 Task: Add an event with the title Casual Project Progress Update and Milestone Review, date '2023/12/19', time 8:30 AM to 10:30 AM, logged in from the account softage.3@softage.netand send the event invitation to softage.4@softage.net and softage.5@softage.net. Set a reminder for the event 1 hour before
Action: Mouse moved to (70, 92)
Screenshot: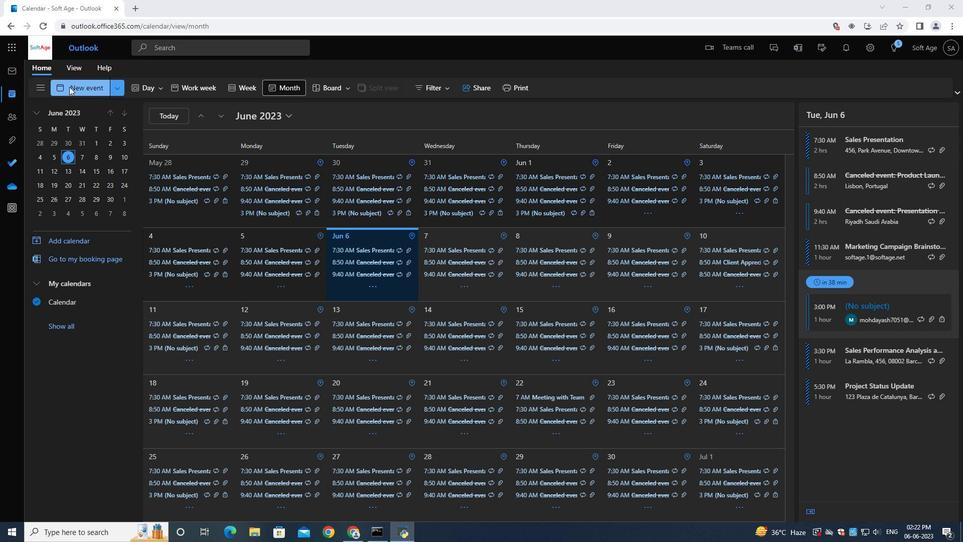 
Action: Mouse pressed left at (70, 92)
Screenshot: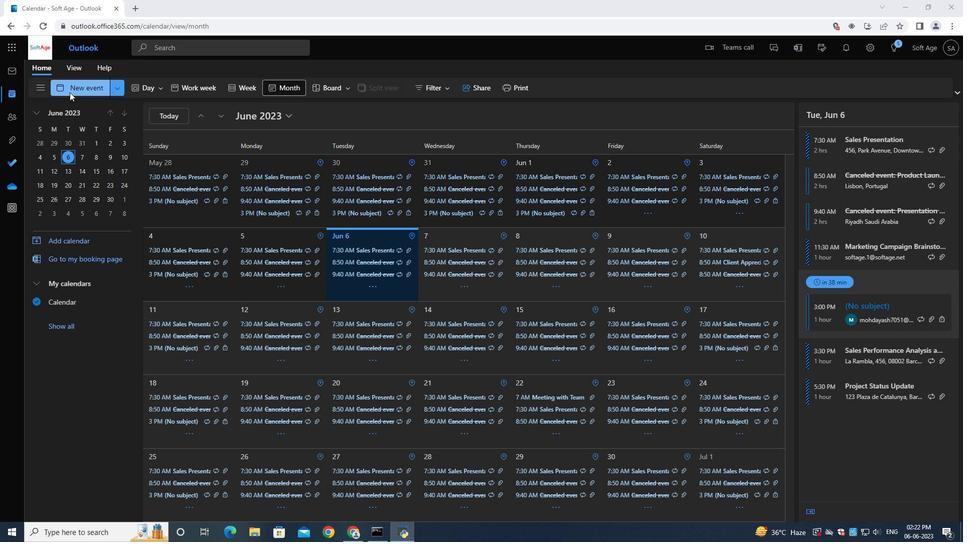 
Action: Mouse moved to (257, 165)
Screenshot: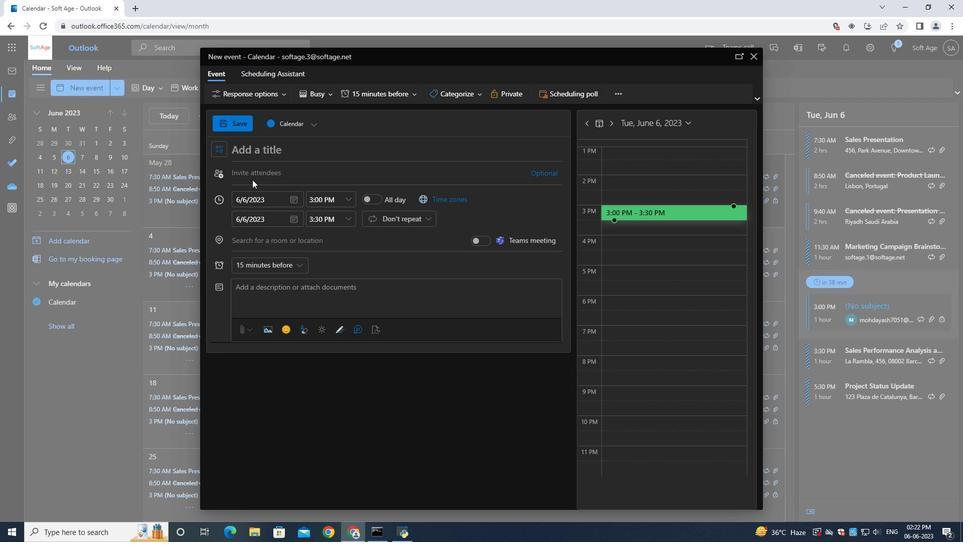 
Action: Key pressed <Key.shift><Key.shift><Key.shift><Key.shift><Key.shift><Key.shift><Key.shift><Key.shift><Key.shift><Key.shift><Key.shift><Key.shift><Key.shift><Key.shift><Key.shift><Key.shift><Key.shift><Key.shift><Key.shift><Key.shift><Key.shift><Key.shift><Key.shift><Key.shift><Key.shift><Key.shift><Key.shift><Key.shift><Key.shift><Key.shift><Key.shift><Key.shift>Casual<Key.space><Key.shift>Project<Key.space><Key.shift>Progress<Key.space><Key.shift>Update<Key.space>and<Key.space><Key.shift>Milestone<Key.space><Key.backspace><Key.backspace>ne<Key.backspace><Key.backspace>e<Key.space><Key.shift><Key.shift><Key.shift><Key.shift><Key.shift><Key.shift><Key.shift><Key.shift><Key.shift><Key.shift><Key.shift><Key.shift><Key.shift>Review
Screenshot: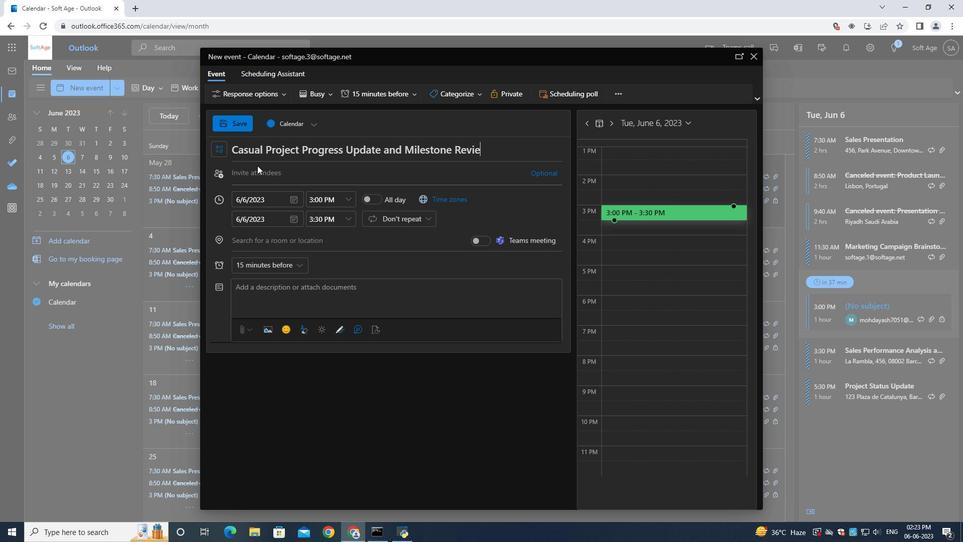 
Action: Mouse moved to (295, 200)
Screenshot: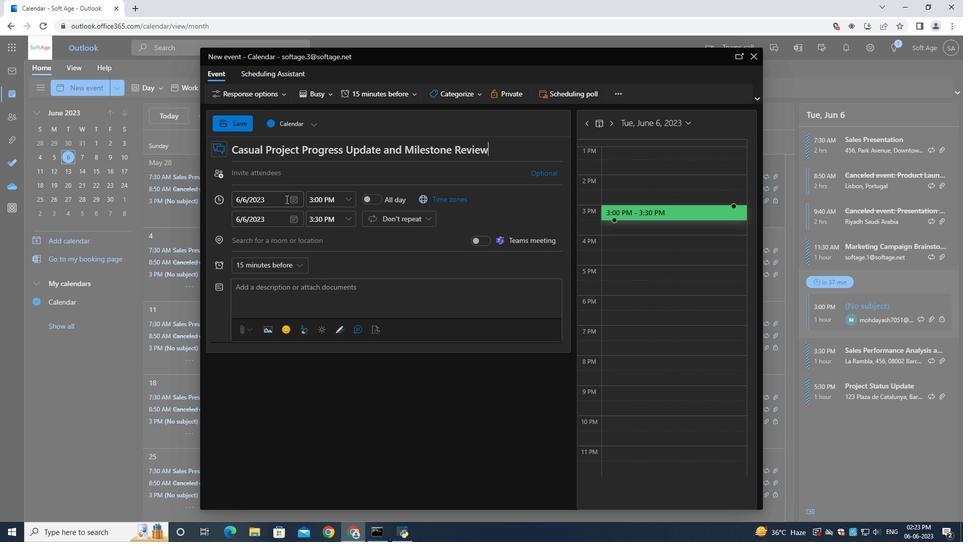 
Action: Mouse pressed left at (295, 200)
Screenshot: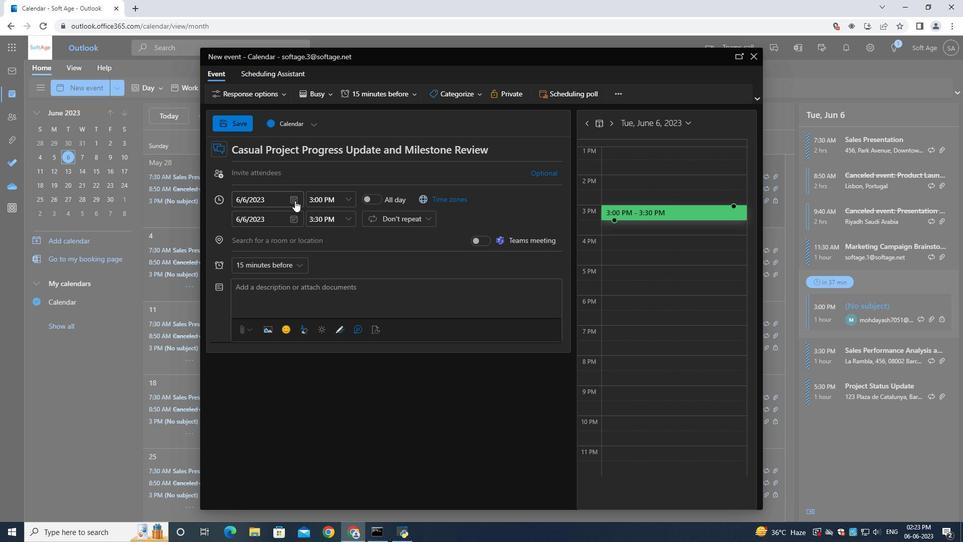 
Action: Mouse moved to (324, 217)
Screenshot: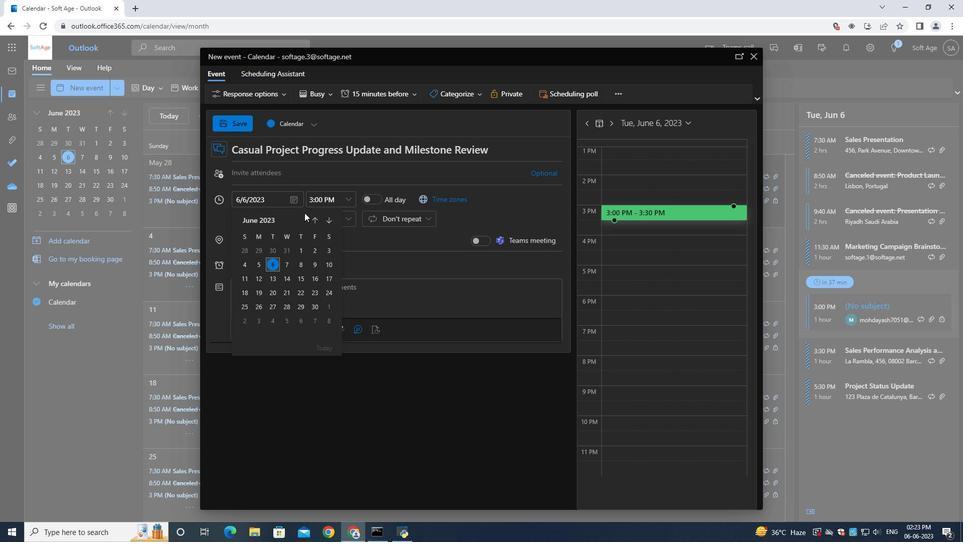 
Action: Mouse pressed left at (324, 217)
Screenshot: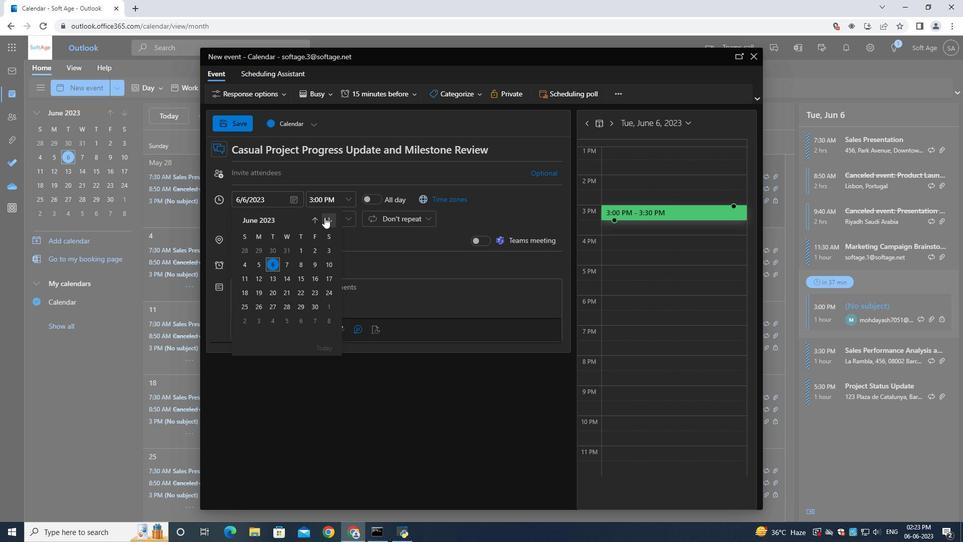 
Action: Mouse pressed left at (324, 217)
Screenshot: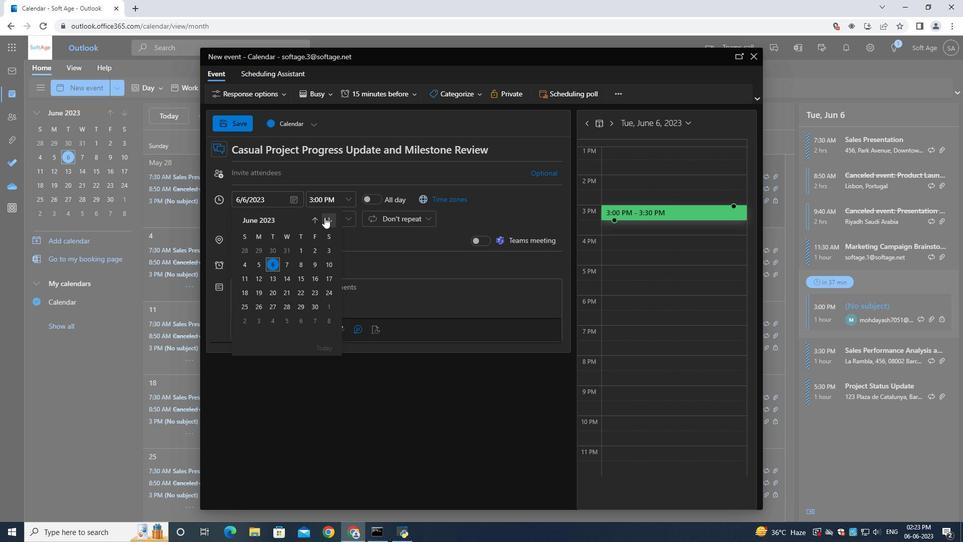 
Action: Mouse pressed left at (324, 217)
Screenshot: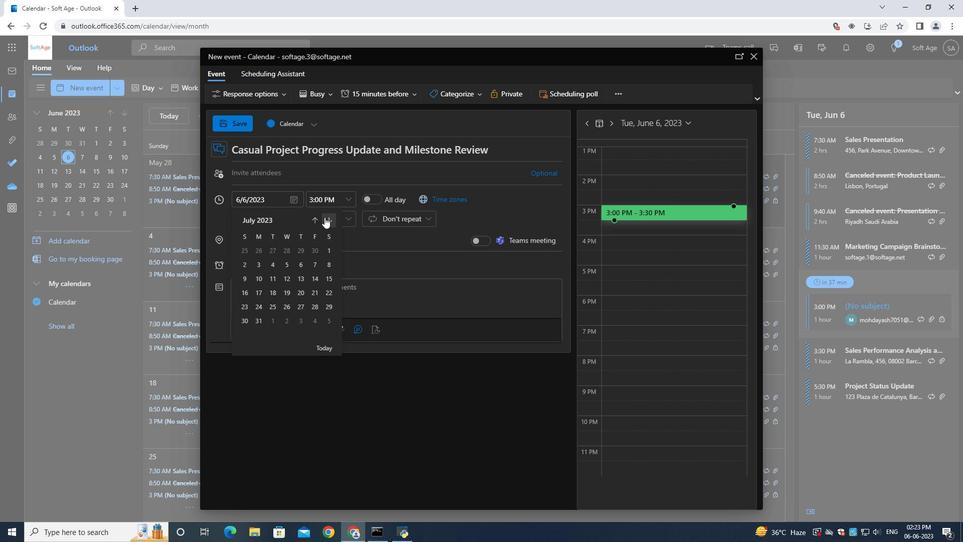 
Action: Mouse pressed left at (324, 217)
Screenshot: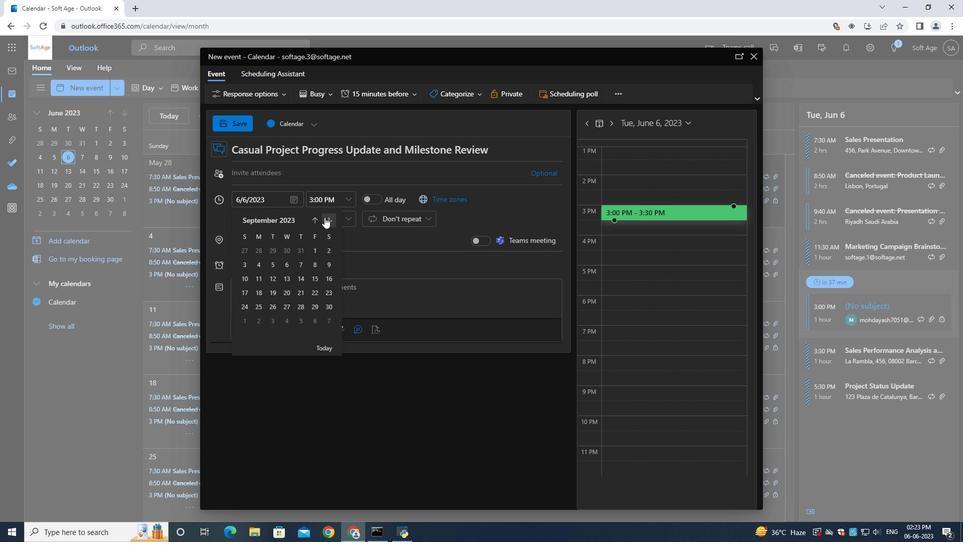 
Action: Mouse pressed left at (324, 217)
Screenshot: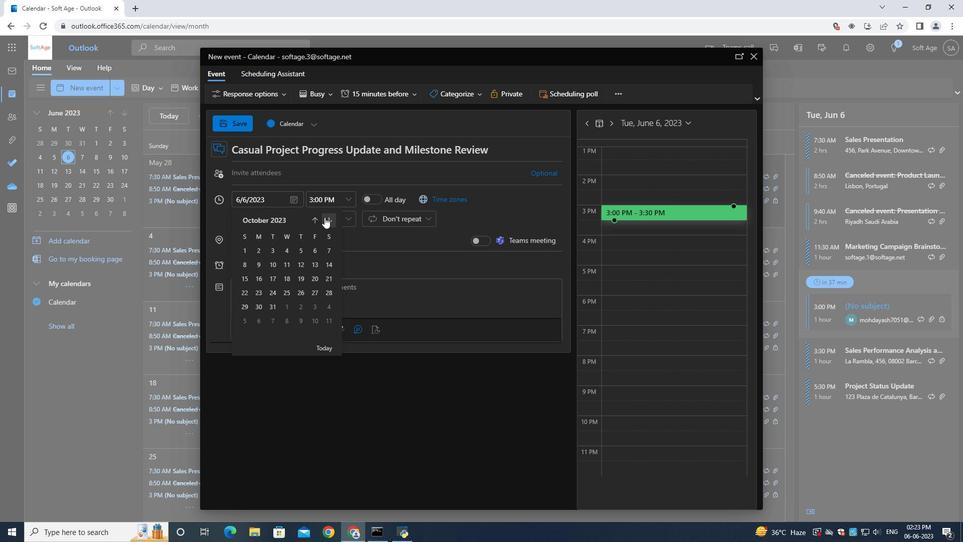 
Action: Mouse pressed left at (324, 217)
Screenshot: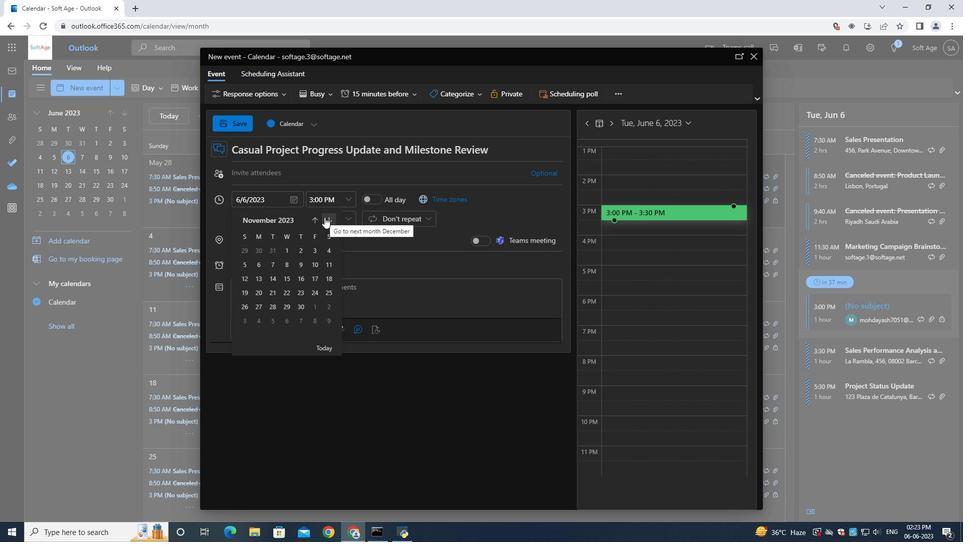 
Action: Mouse moved to (278, 292)
Screenshot: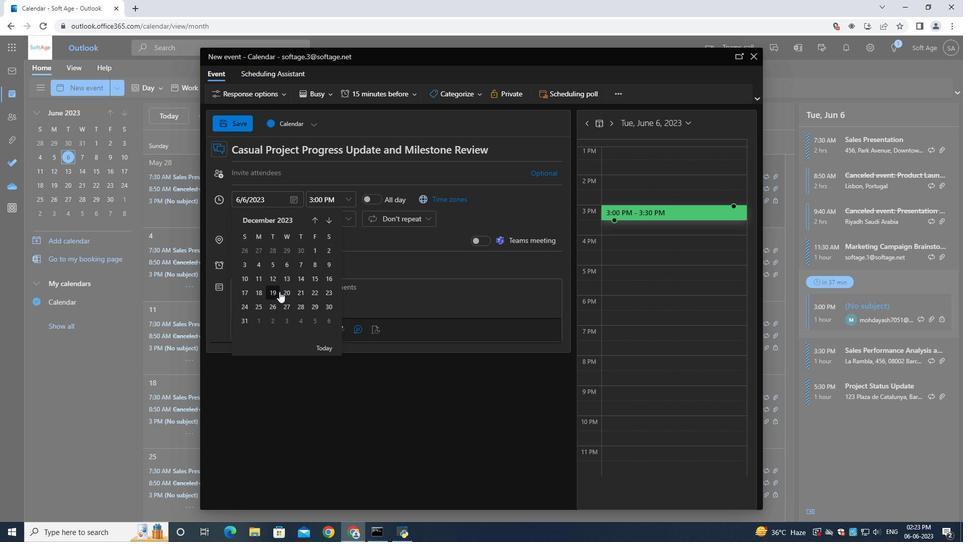 
Action: Mouse pressed left at (278, 292)
Screenshot: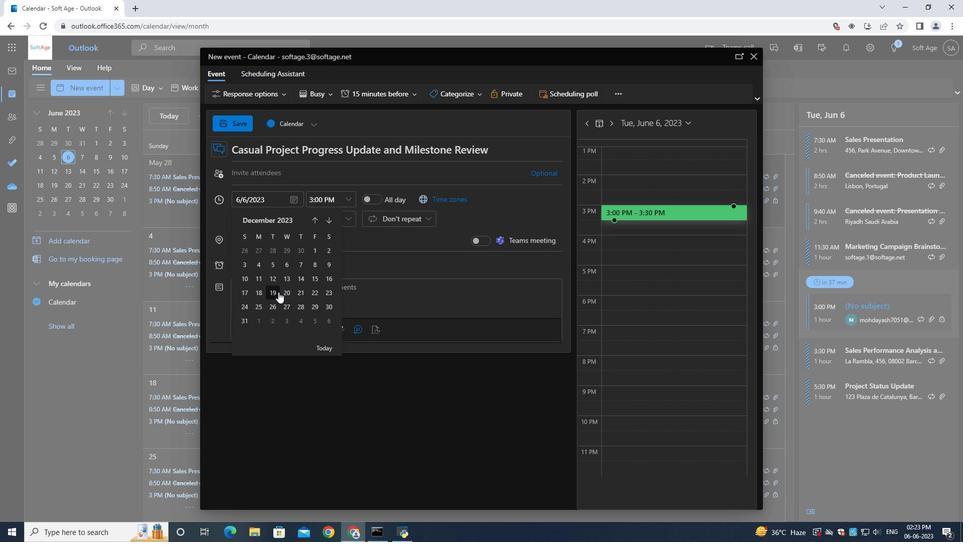 
Action: Mouse moved to (320, 205)
Screenshot: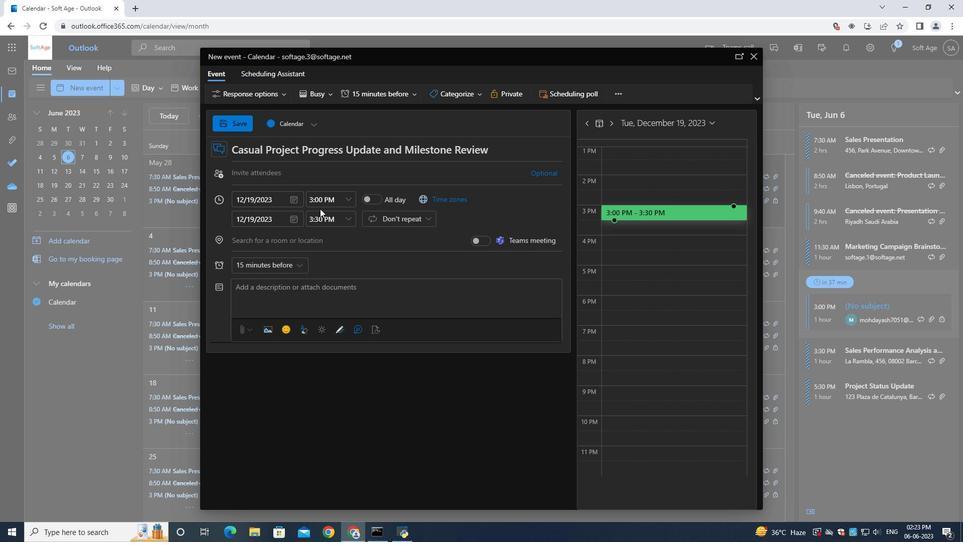 
Action: Mouse pressed left at (320, 205)
Screenshot: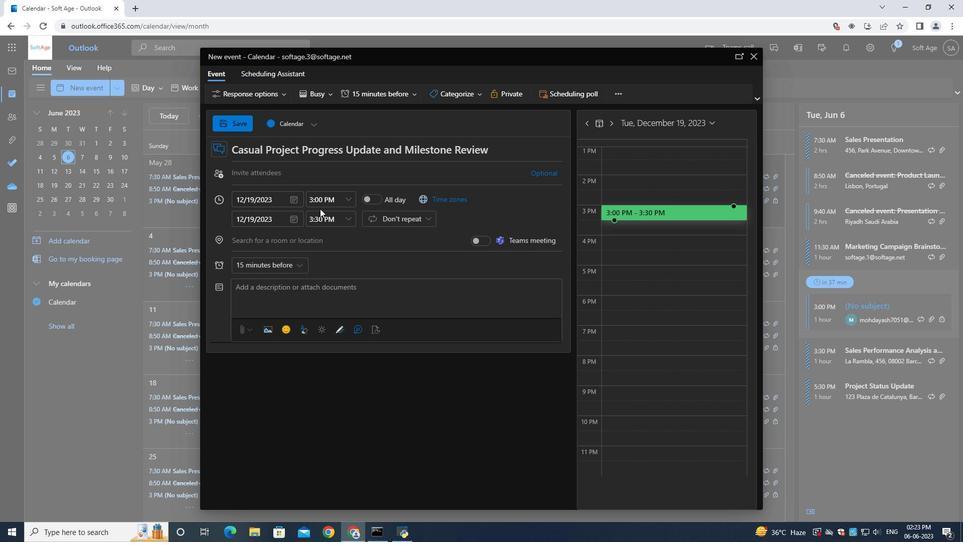 
Action: Mouse moved to (321, 205)
Screenshot: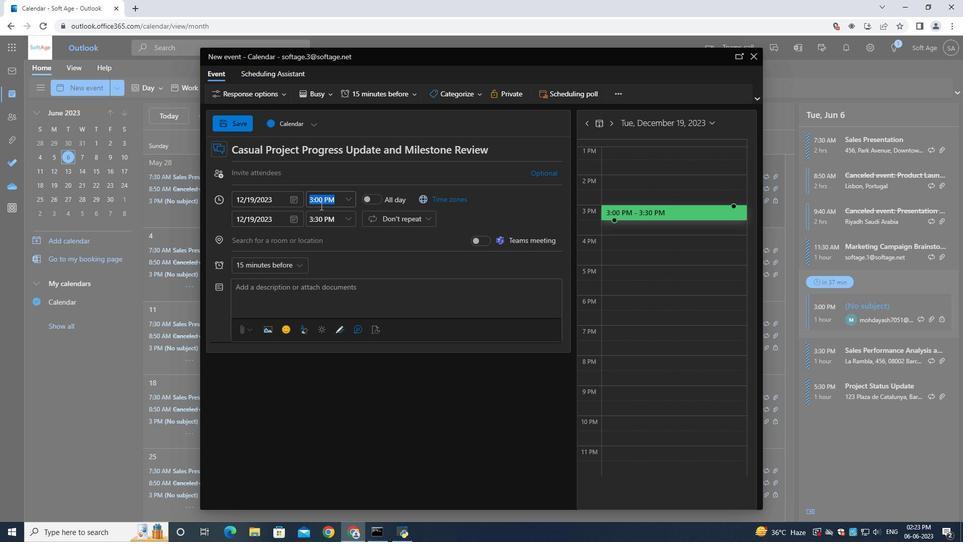 
Action: Key pressed 8<Key.shift_r>:30<Key.shift>AM
Screenshot: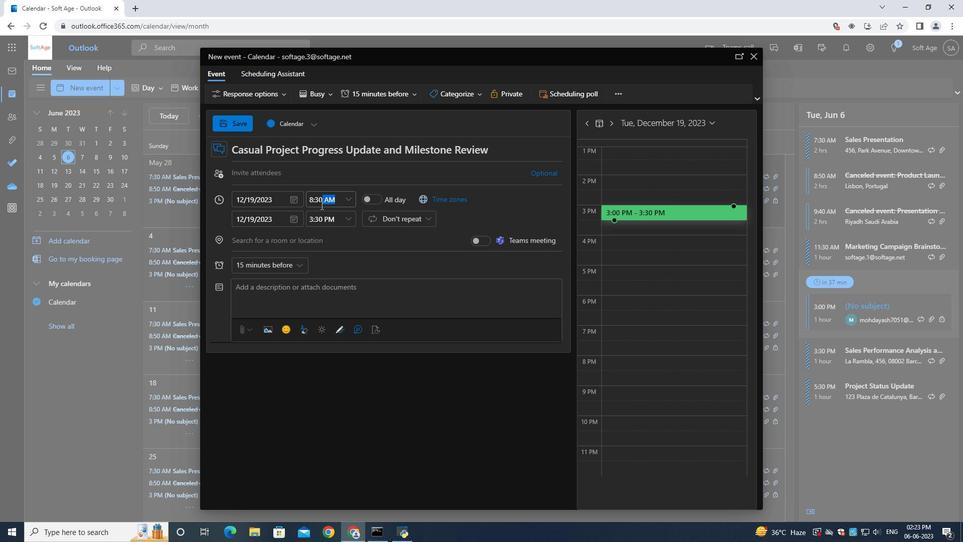 
Action: Mouse moved to (321, 215)
Screenshot: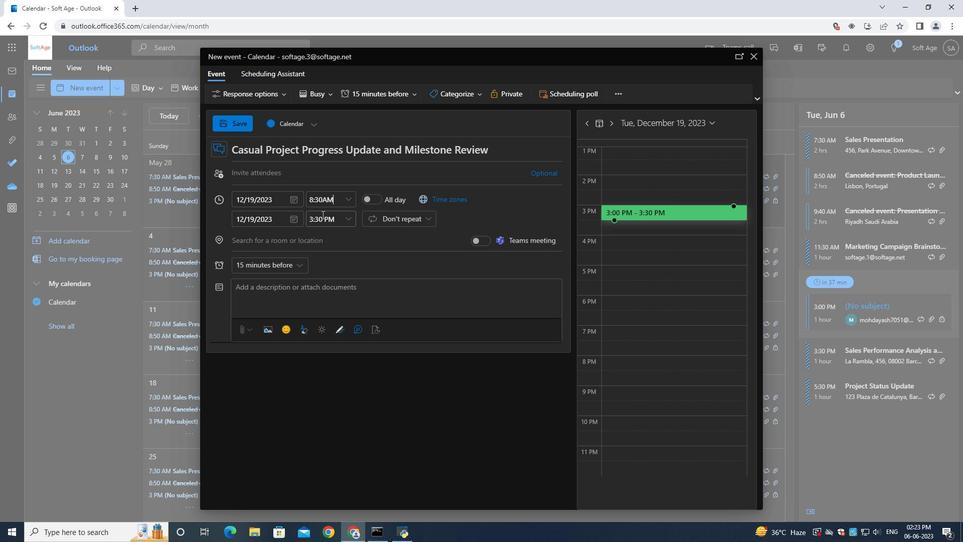 
Action: Mouse pressed left at (321, 215)
Screenshot: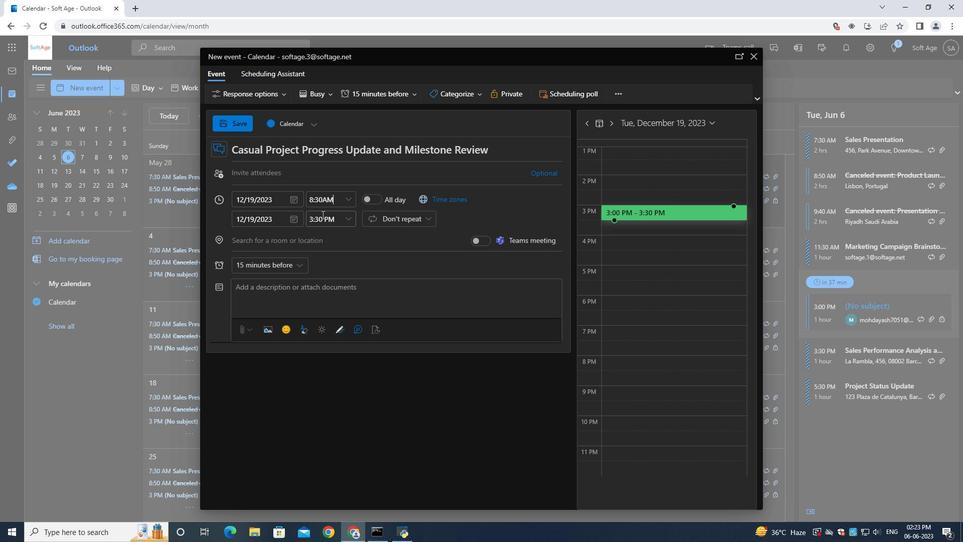 
Action: Mouse moved to (321, 215)
Screenshot: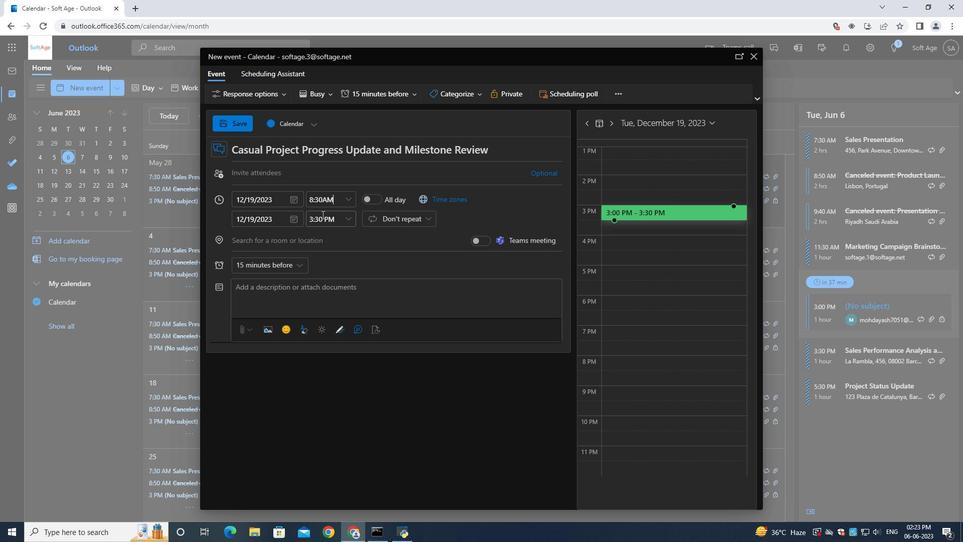
Action: Key pressed 10<Key.shift_r>:30<Key.shift>AM
Screenshot: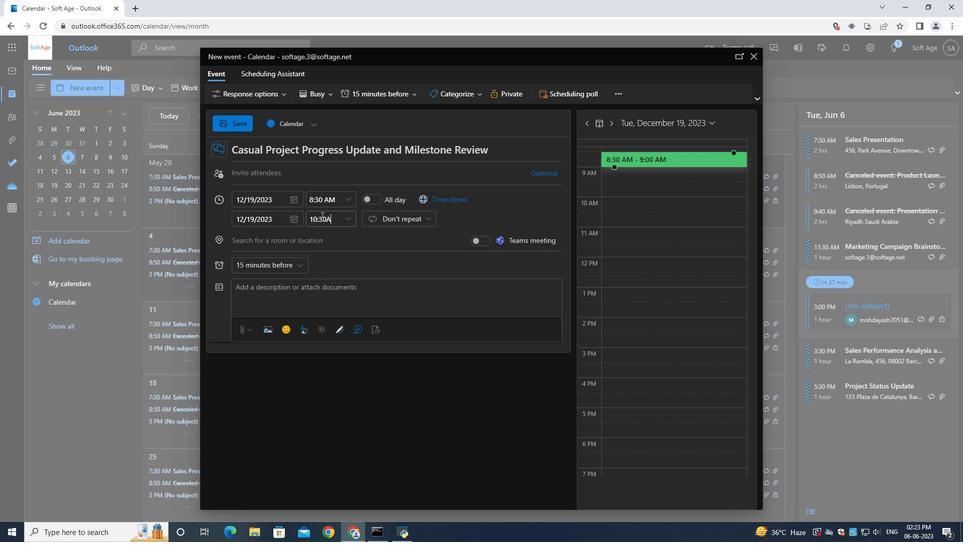 
Action: Mouse moved to (277, 174)
Screenshot: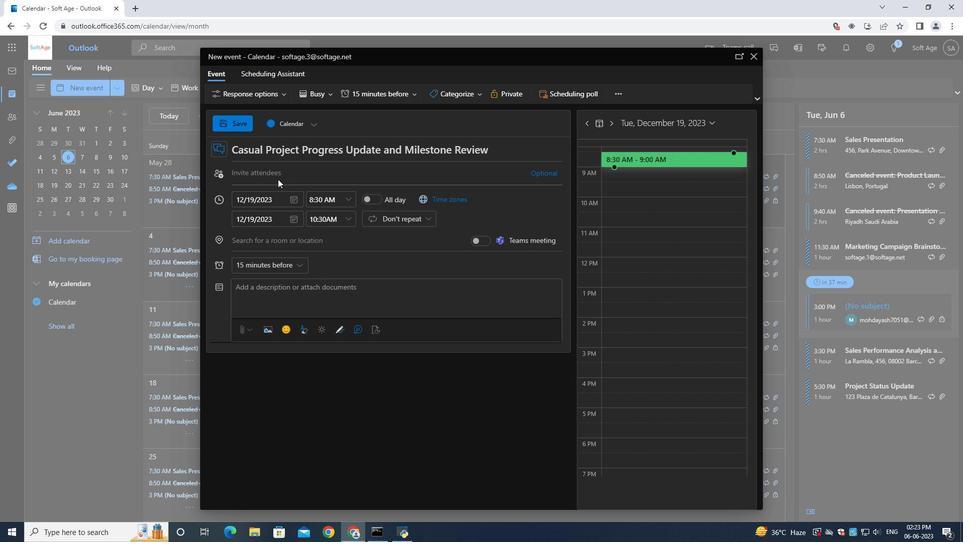 
Action: Mouse pressed left at (277, 174)
Screenshot: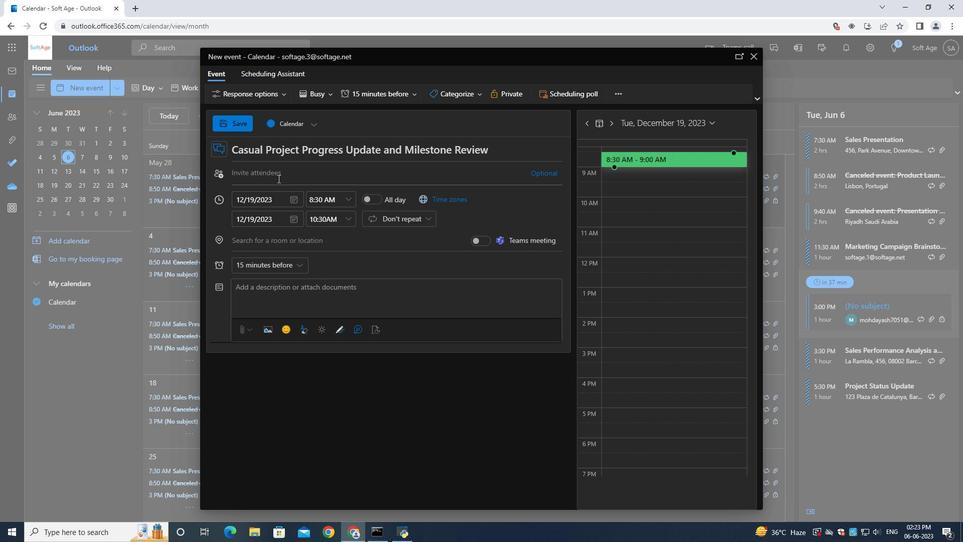 
Action: Mouse moved to (279, 175)
Screenshot: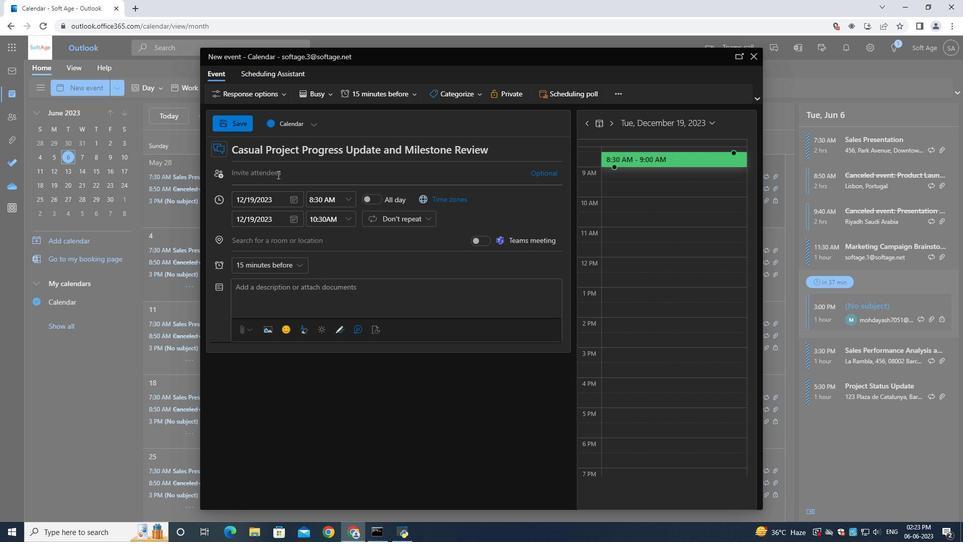 
Action: Key pressed softage.4<Key.shift><Key.shift><Key.shift><Key.shift><Key.shift>@softage.net
Screenshot: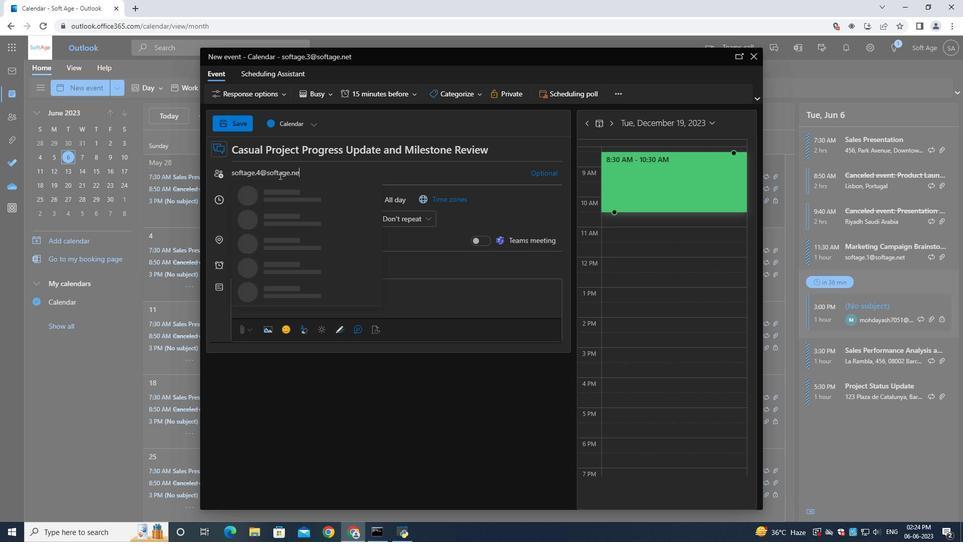 
Action: Mouse moved to (282, 188)
Screenshot: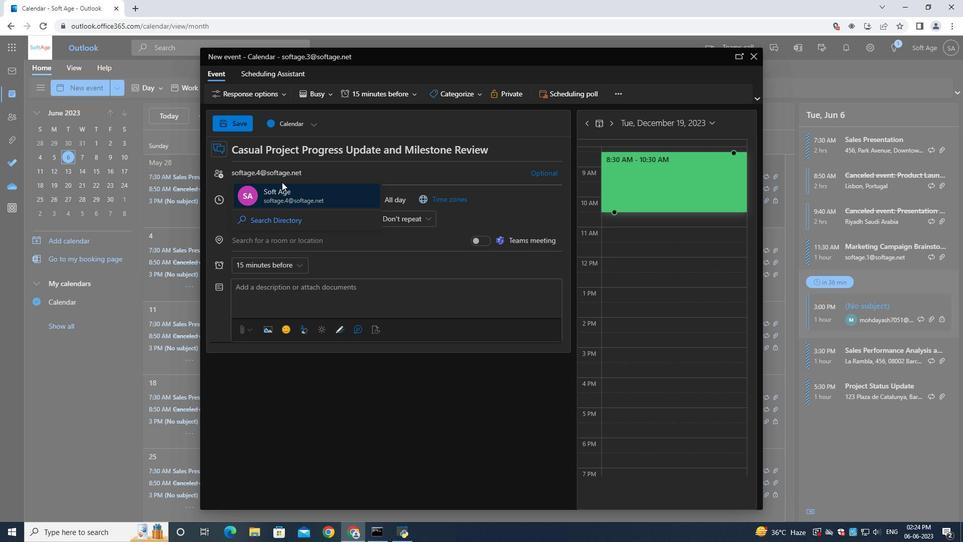 
Action: Mouse pressed left at (282, 188)
Screenshot: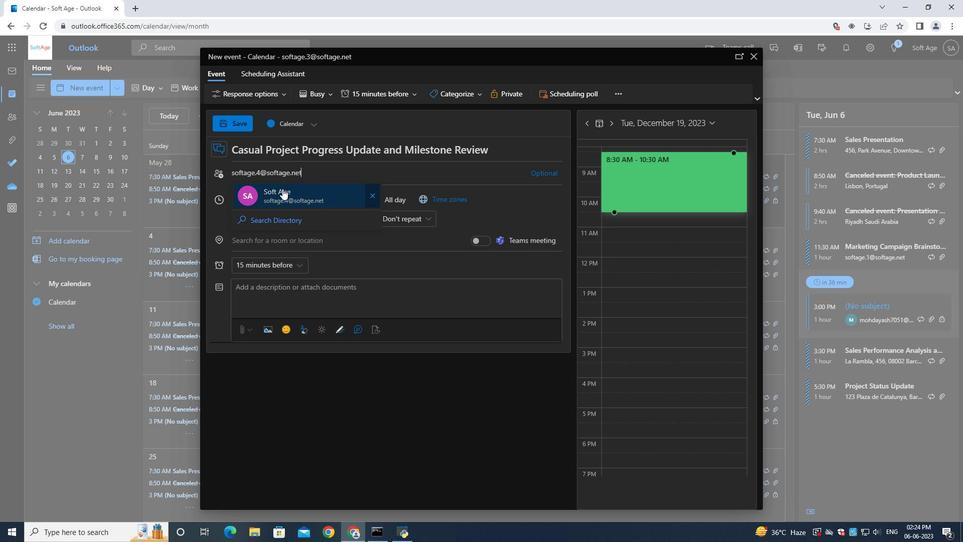 
Action: Key pressed softage.5<Key.shift>@softage.net
Screenshot: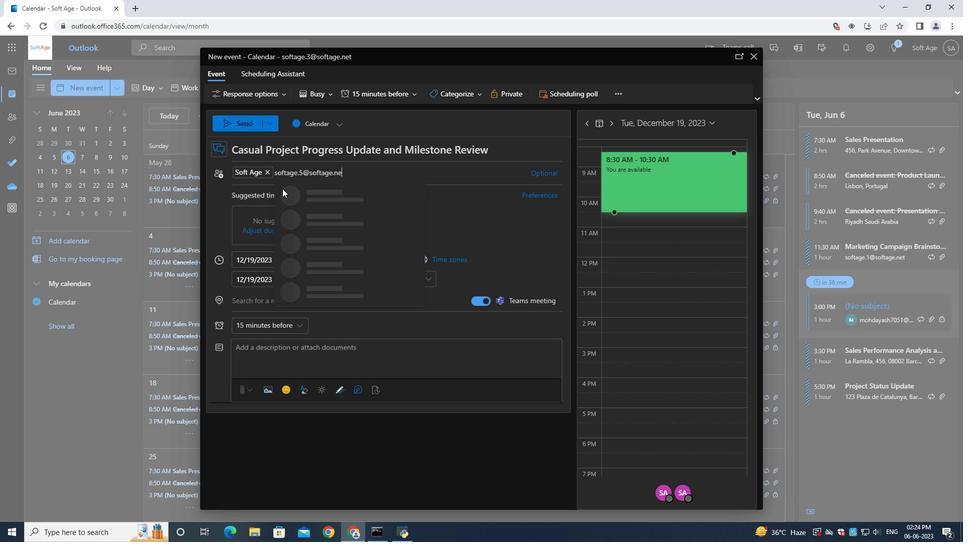 
Action: Mouse moved to (307, 191)
Screenshot: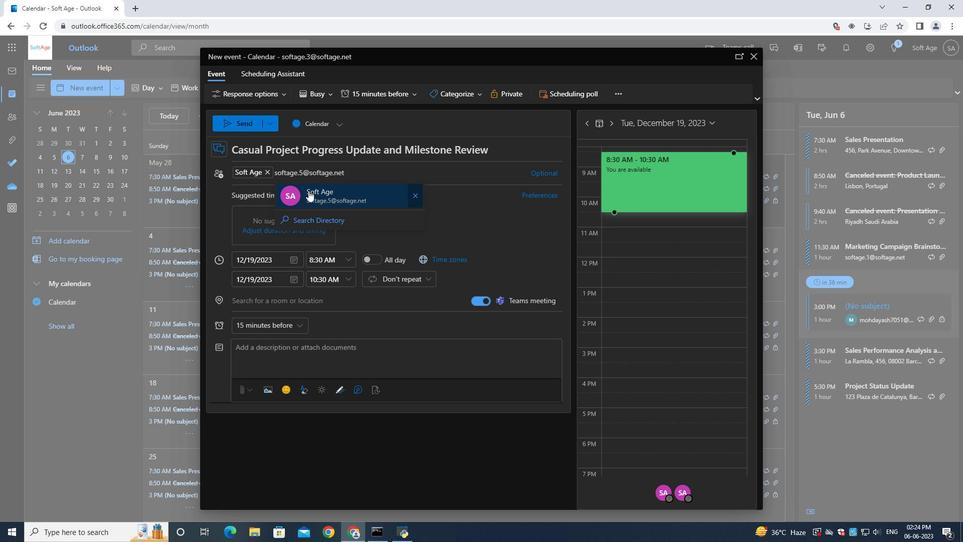 
Action: Mouse pressed left at (307, 191)
Screenshot: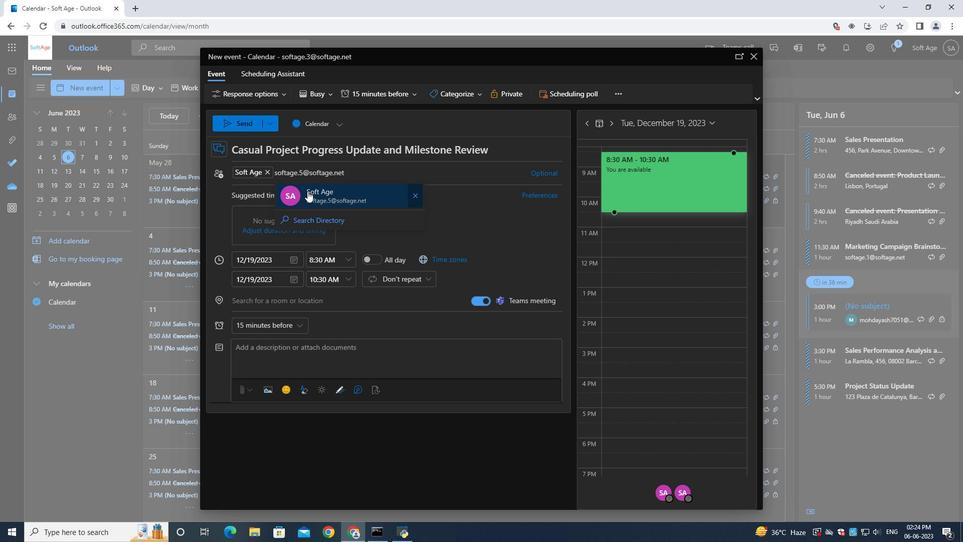 
Action: Mouse moved to (248, 329)
Screenshot: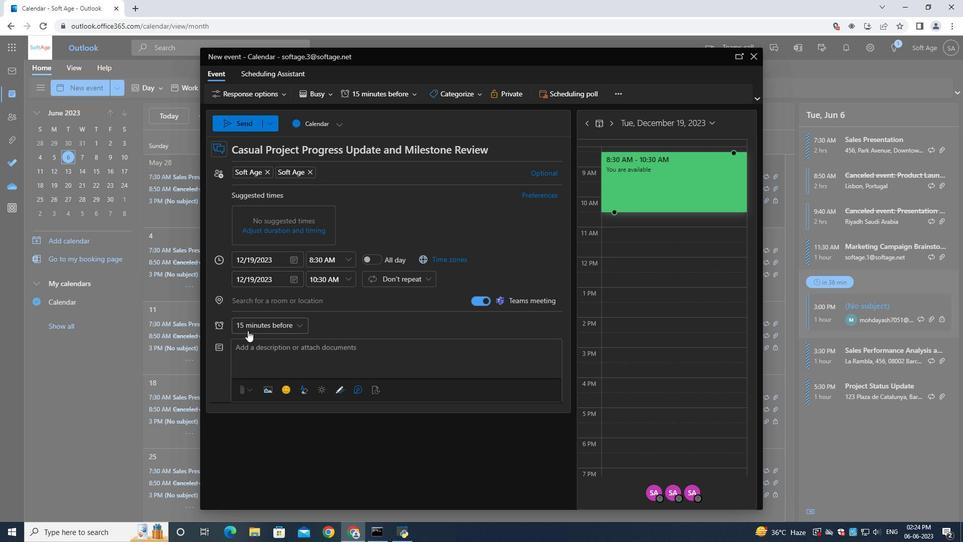 
Action: Mouse pressed left at (248, 329)
Screenshot: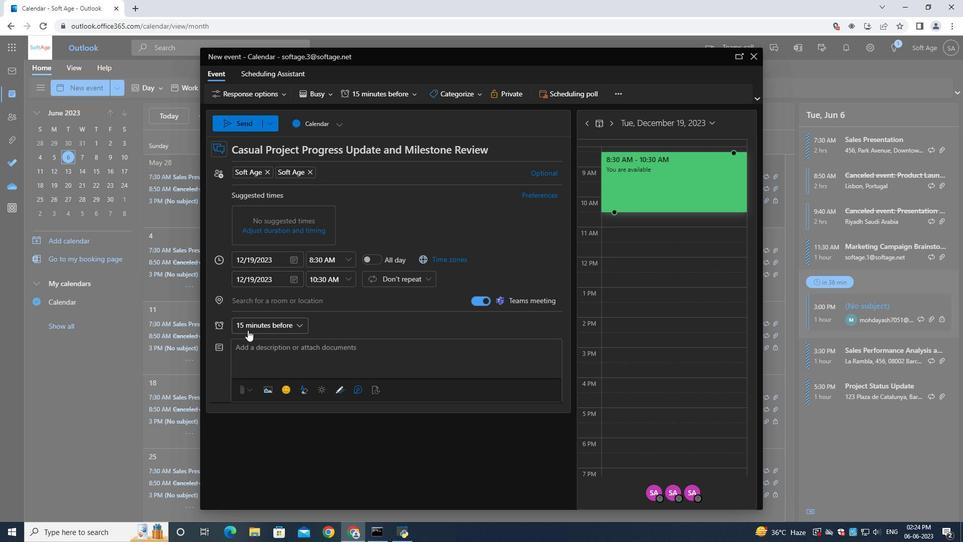 
Action: Mouse moved to (261, 226)
Screenshot: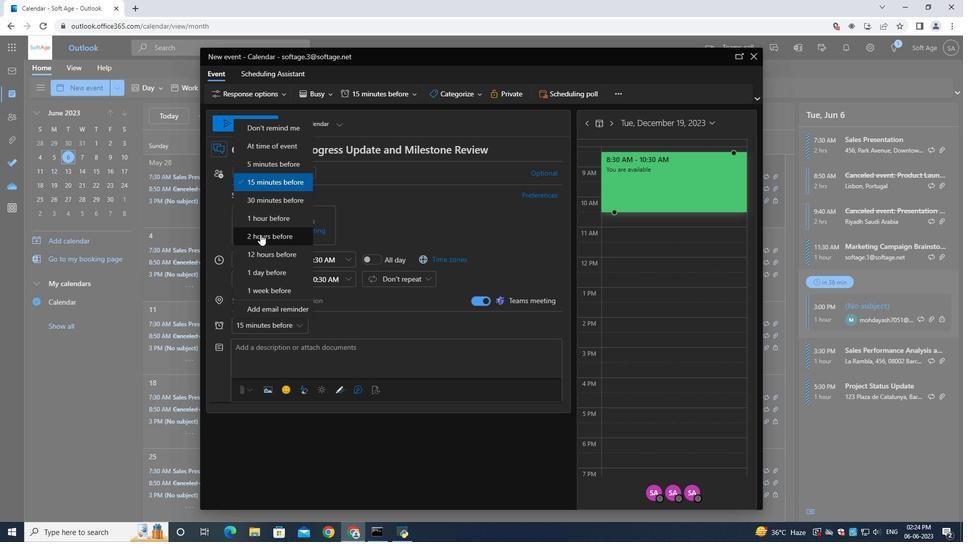 
Action: Mouse pressed left at (261, 226)
Screenshot: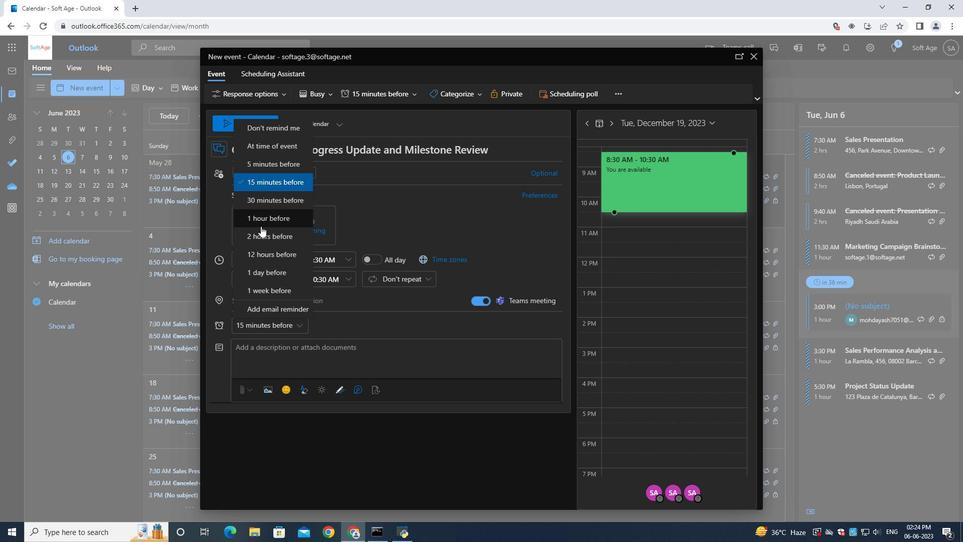
Action: Mouse moved to (241, 130)
Screenshot: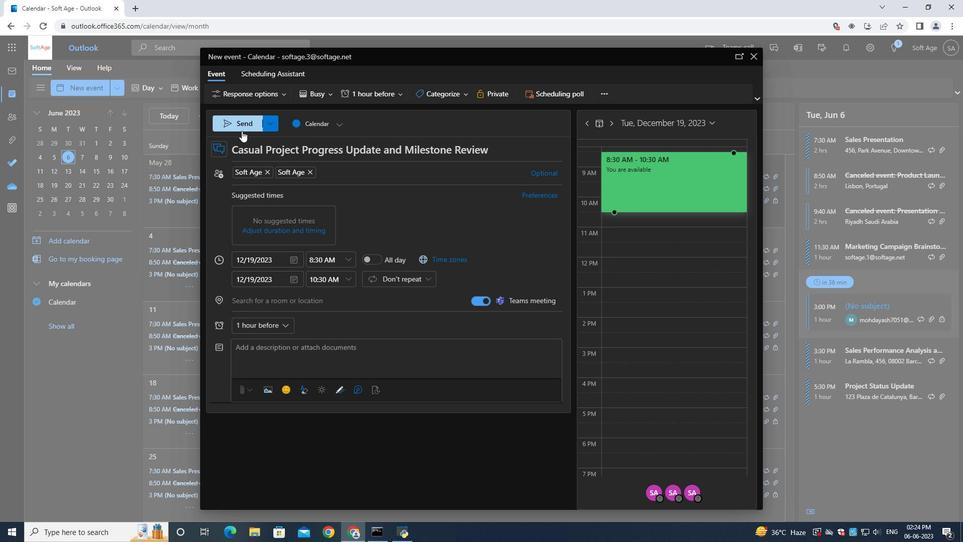 
Action: Mouse pressed left at (241, 130)
Screenshot: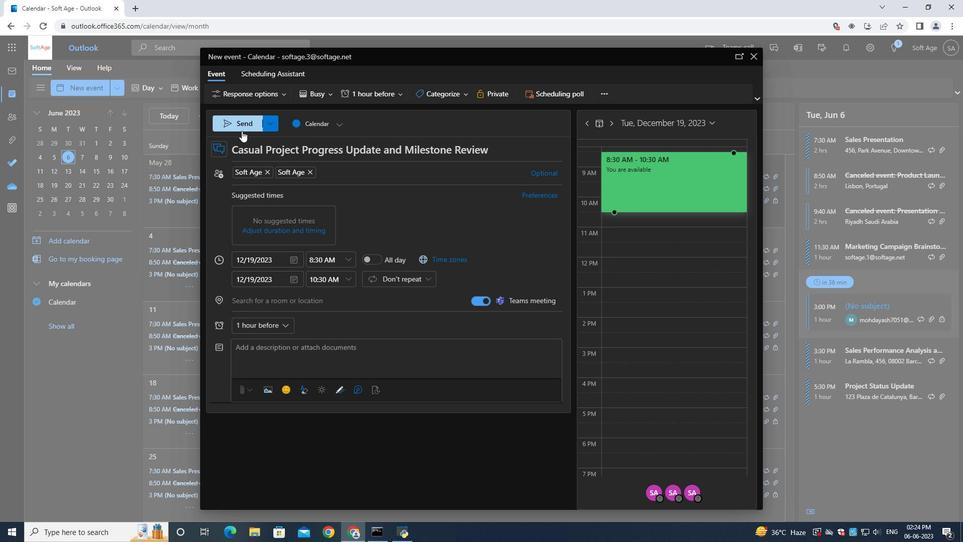 
